 Task: Create a section Debug Dive and in the section, add a milestone Helpdesk Ticketing System Implementation in the project AnalyseNow
Action: Mouse moved to (79, 378)
Screenshot: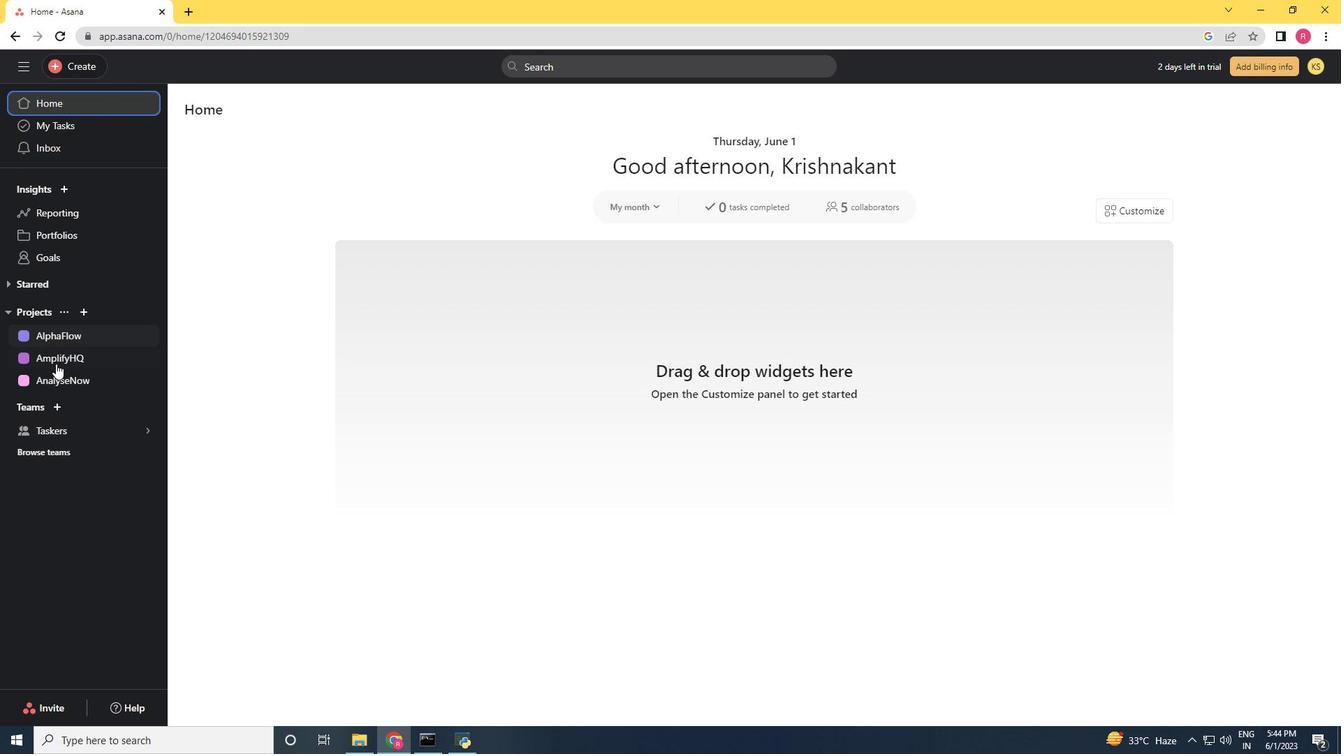 
Action: Mouse pressed left at (79, 378)
Screenshot: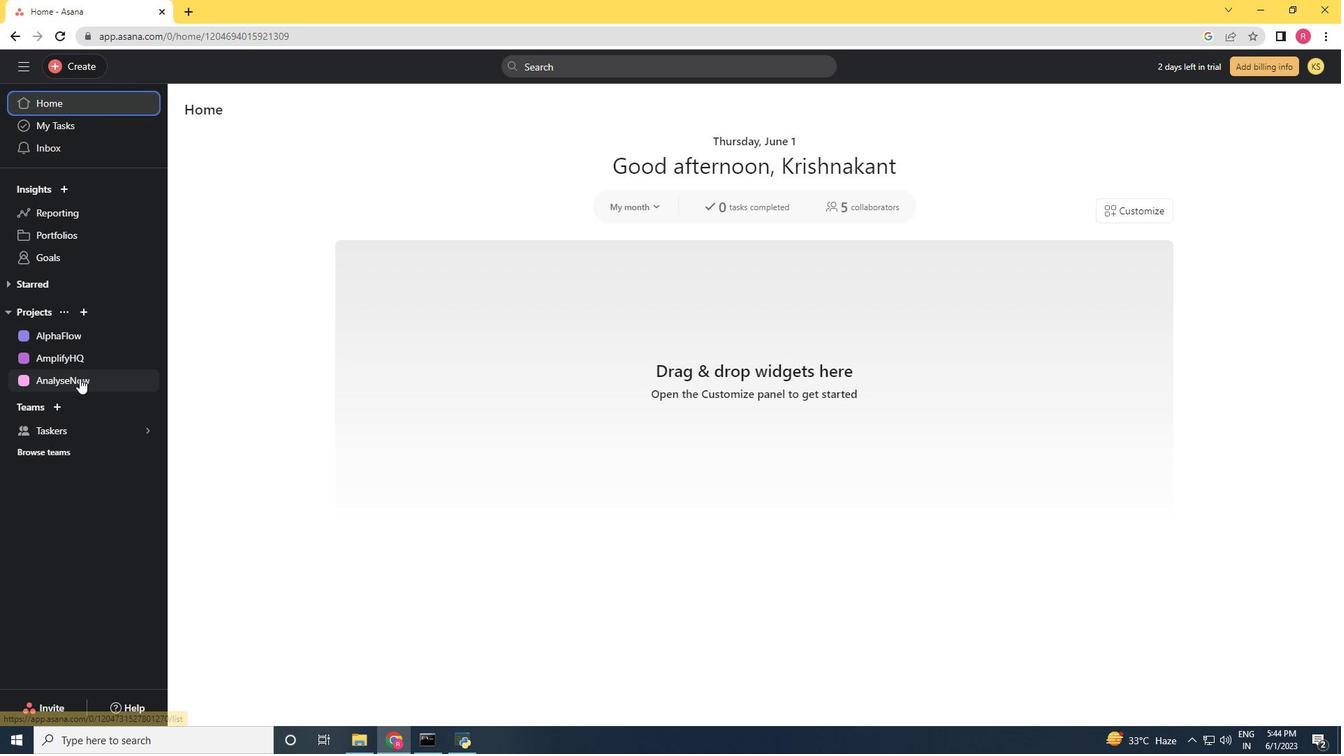 
Action: Mouse moved to (368, 434)
Screenshot: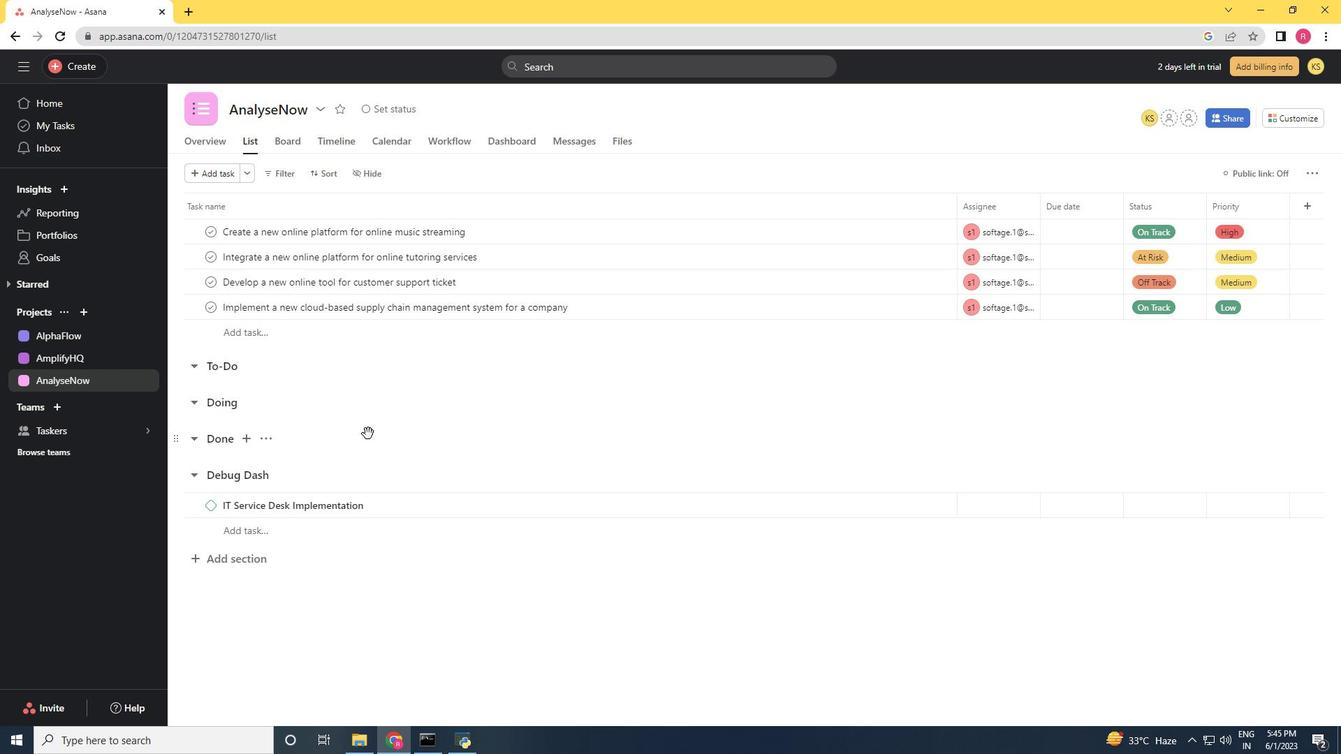 
Action: Mouse scrolled (368, 433) with delta (0, 0)
Screenshot: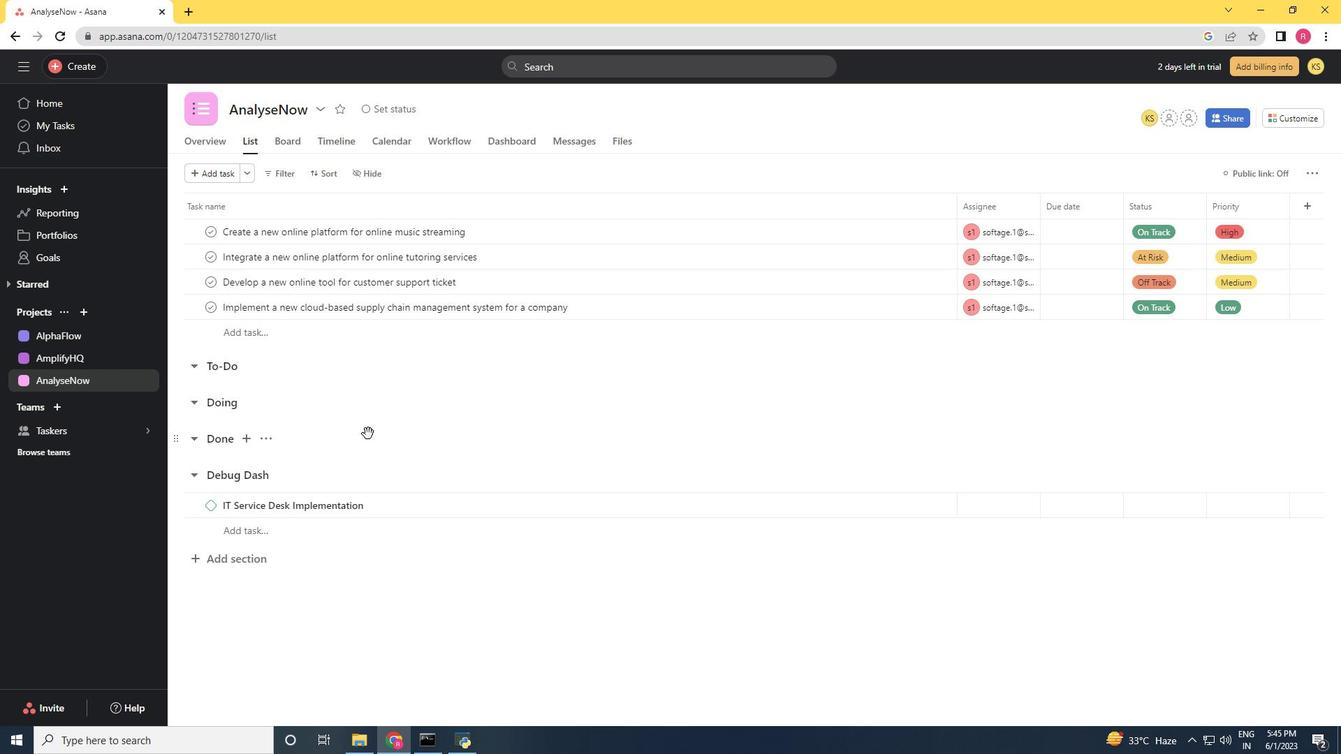 
Action: Mouse moved to (368, 435)
Screenshot: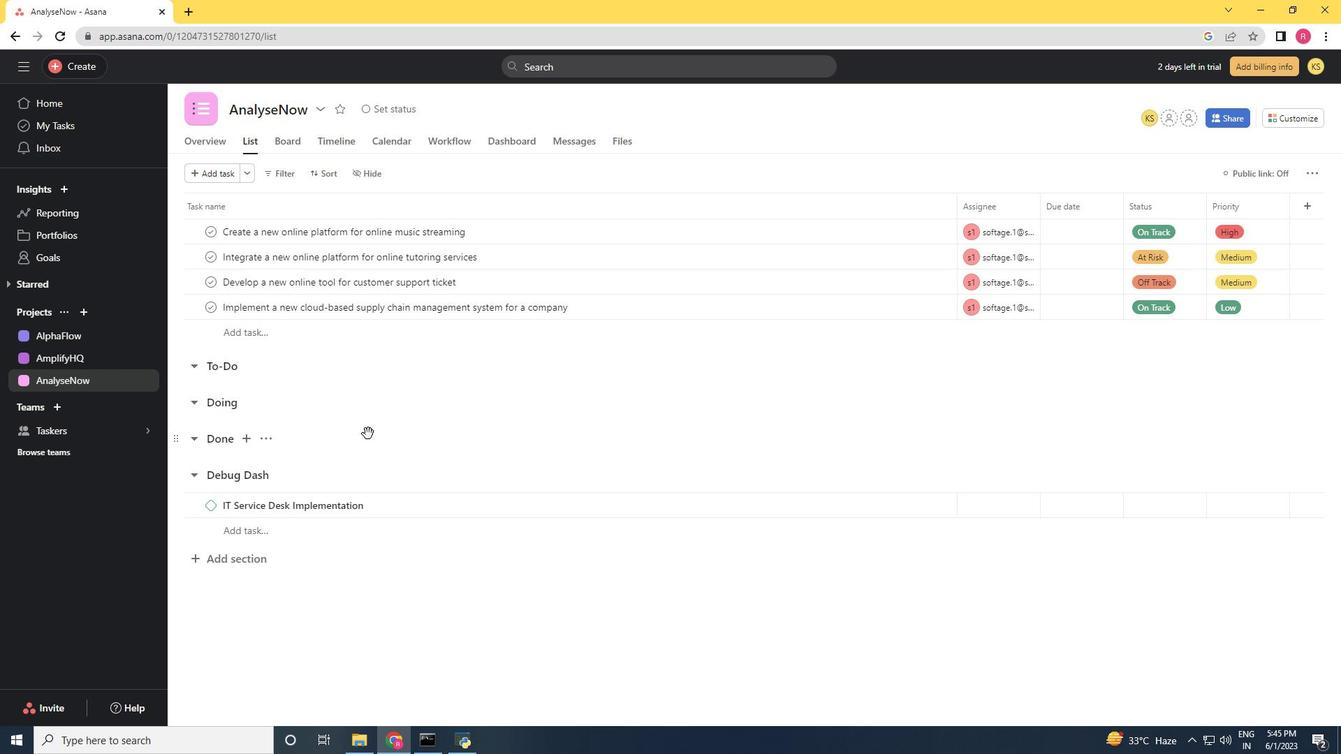 
Action: Mouse scrolled (368, 435) with delta (0, 0)
Screenshot: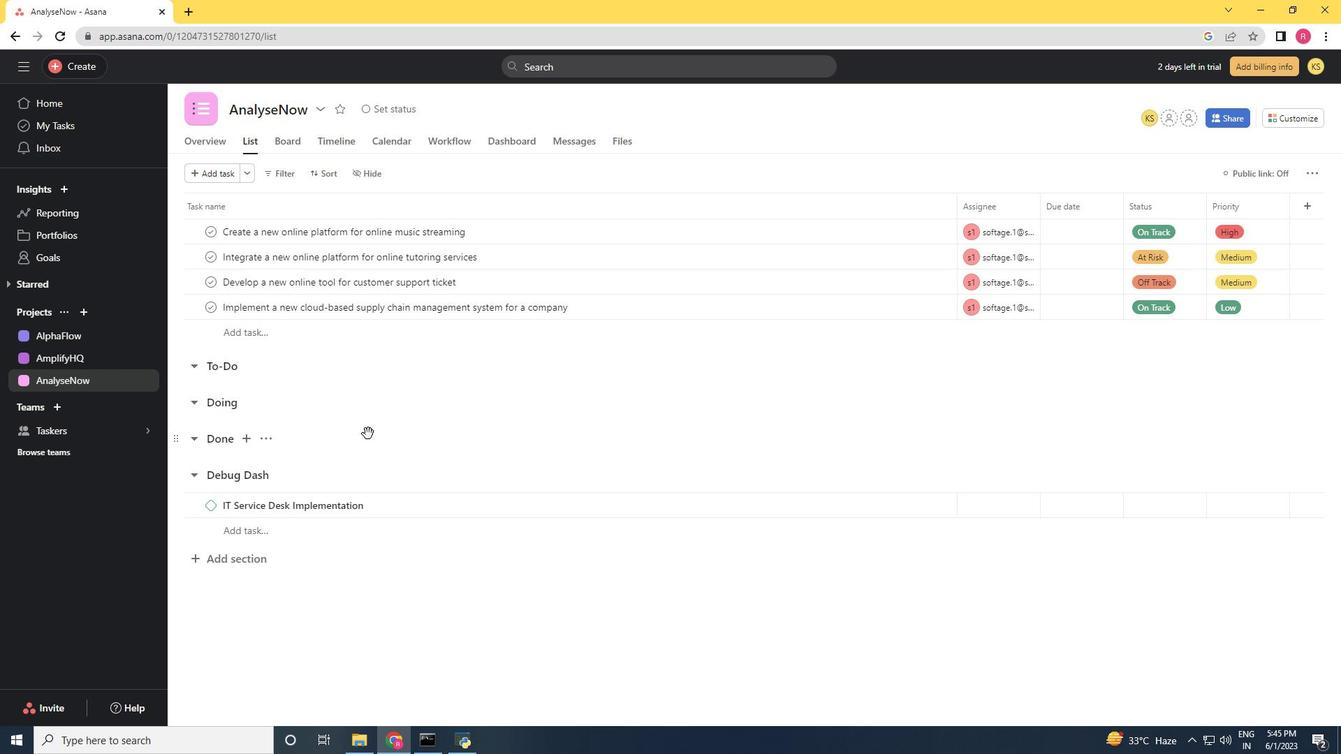 
Action: Mouse moved to (368, 437)
Screenshot: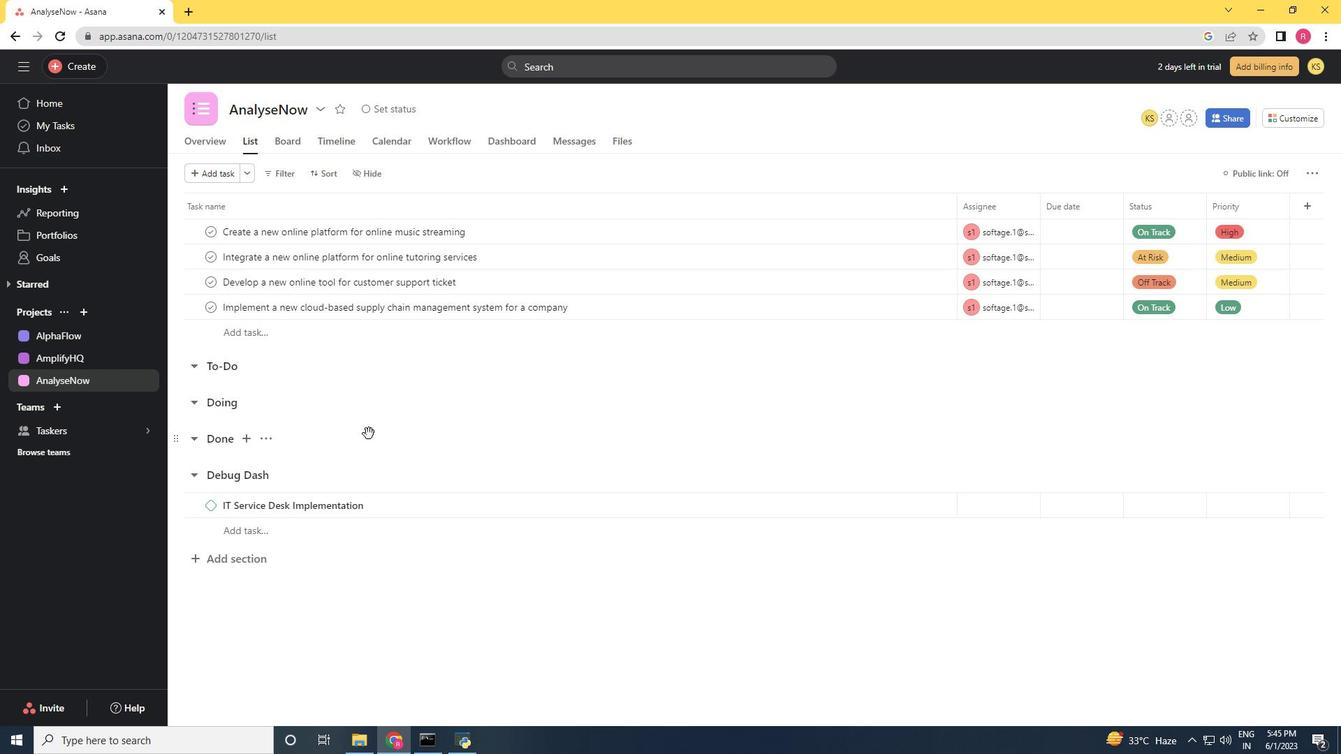 
Action: Mouse scrolled (368, 436) with delta (0, 0)
Screenshot: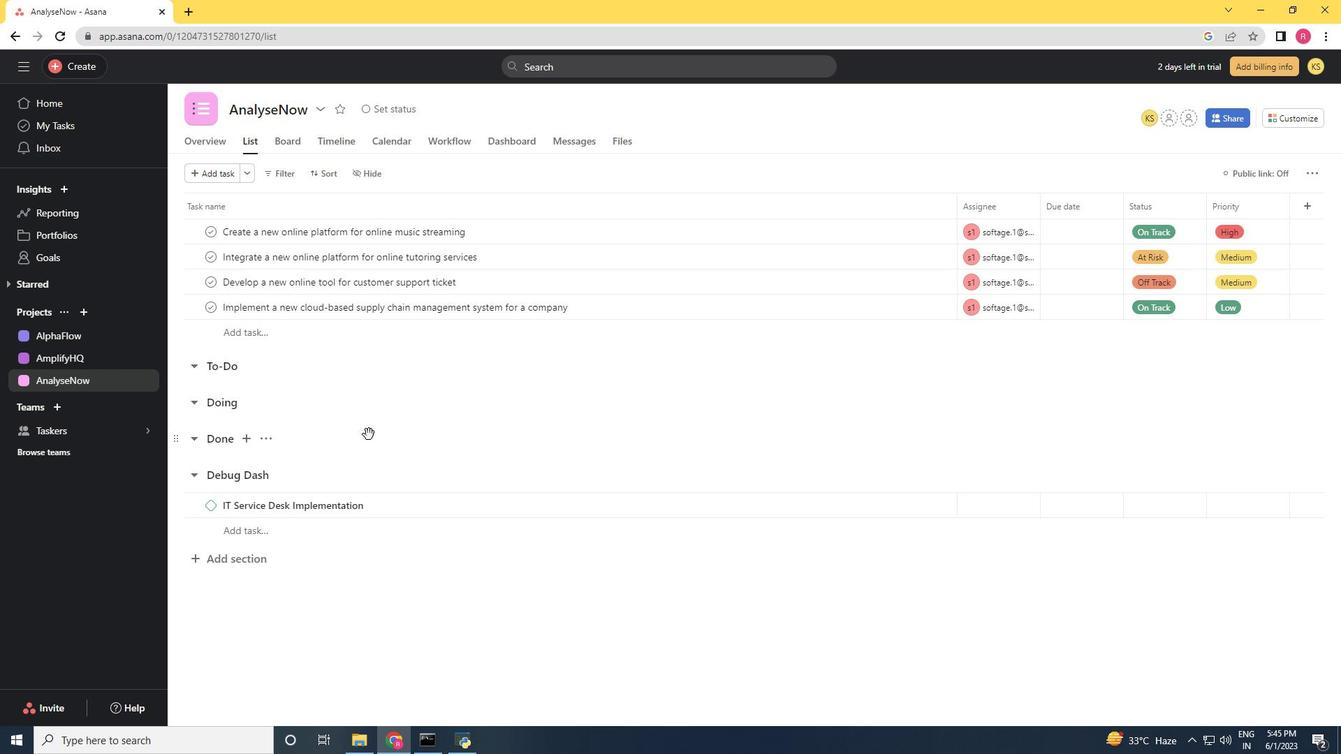 
Action: Mouse moved to (231, 556)
Screenshot: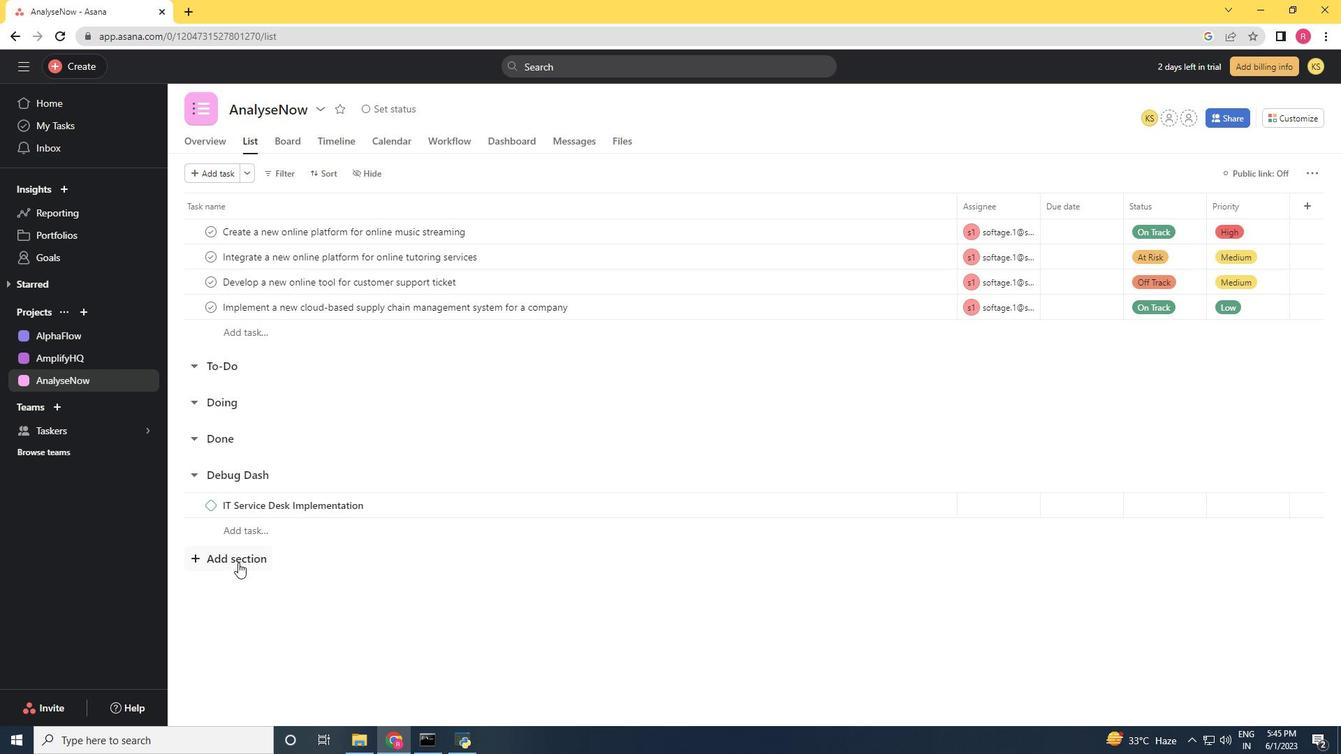 
Action: Mouse pressed left at (231, 556)
Screenshot: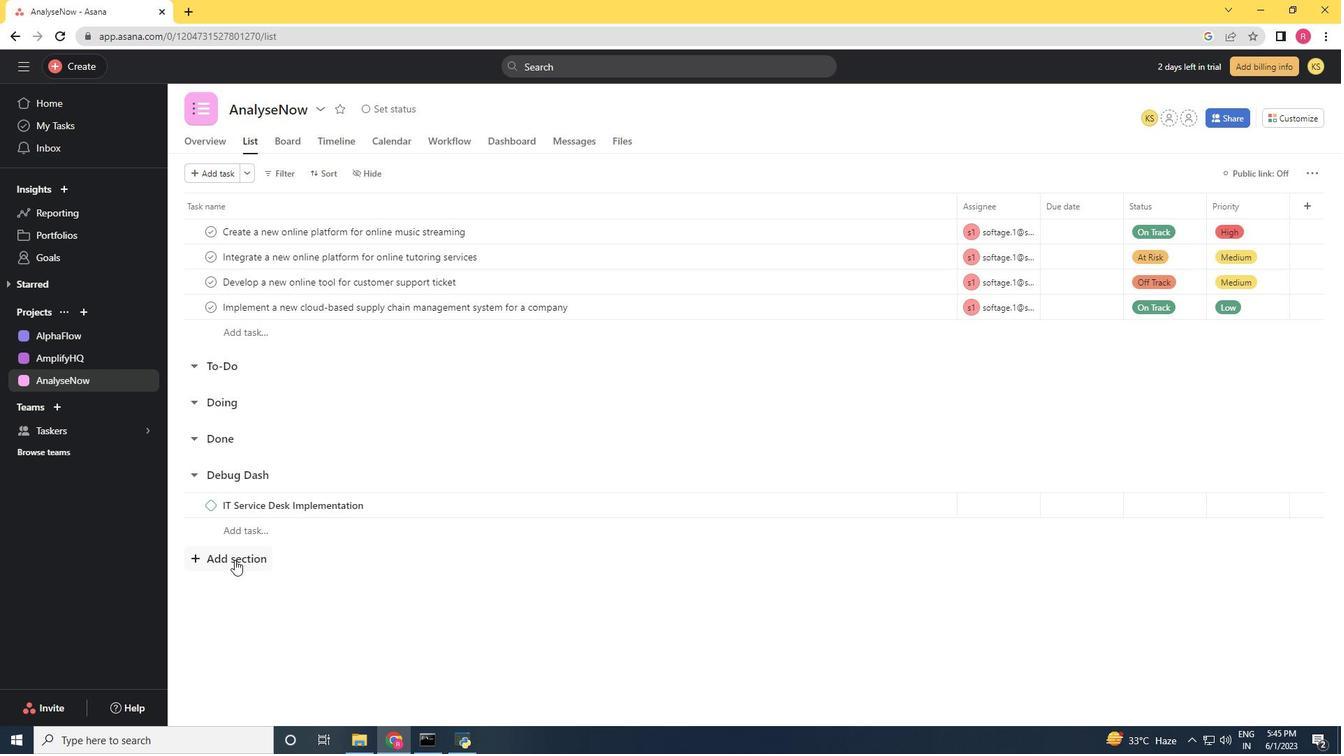 
Action: Mouse moved to (258, 278)
Screenshot: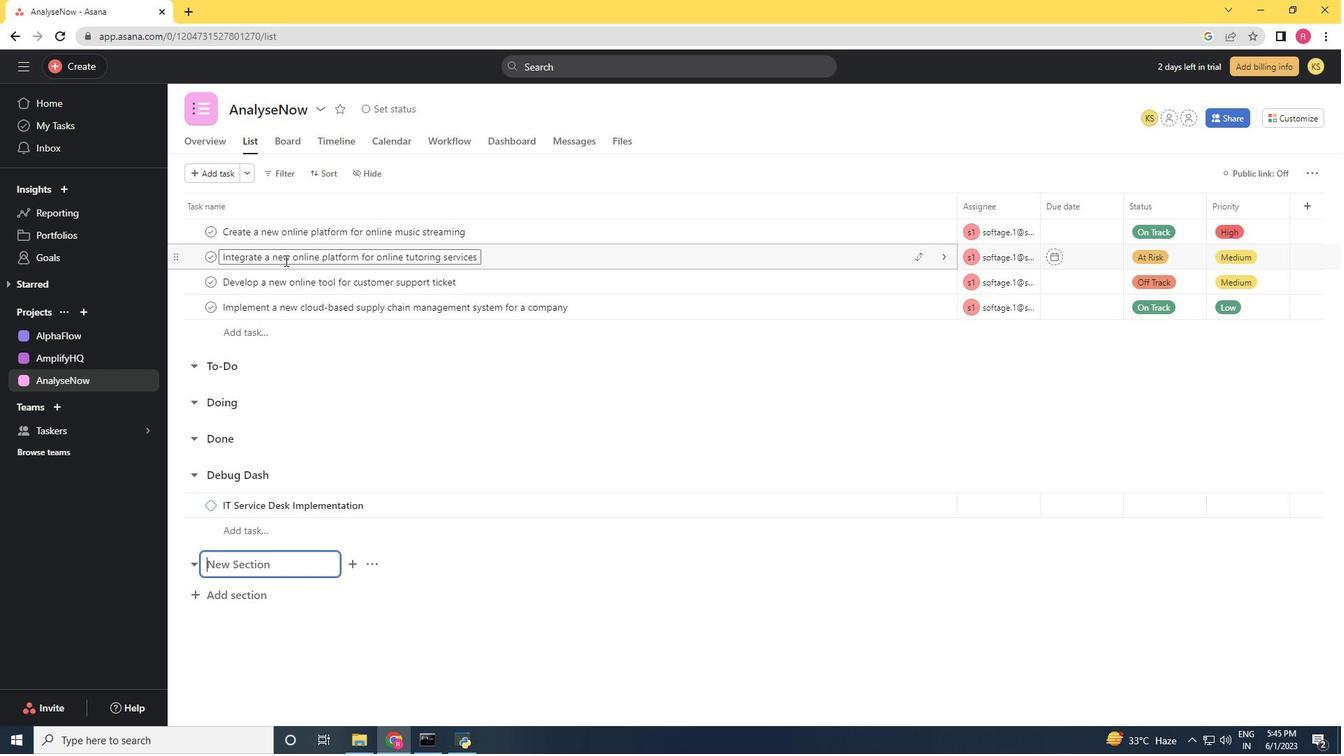 
Action: Key pressed <Key.shift><Key.shift><Key.shift><Key.shift><Key.shift><Key.shift><Key.shift><Key.shift><Key.shift>Debug<Key.space><Key.backspace>desh<Key.backspace>k<Key.backspace><Key.backspace><Key.backspace><Key.backspace><Key.backspace>g<Key.space><Key.shift><Key.shift><Key.shift><Key.shift><Key.shift><Key.shift><Key.shift><Key.shift><Key.shift><Key.shift><Key.shift><Key.shift><Key.shift><Key.shift>Dic<Key.backspace>ve<Key.enter><Key.shift><Key.shift><Key.shift><Key.shift><Key.shift><Key.shift><Key.shift><Key.shift>Helpdesk<Key.space><Key.shift>Ticketing<Key.space><Key.shift><Key.shift>System<Key.space><Key.shift>Implementation<Key.space>
Screenshot: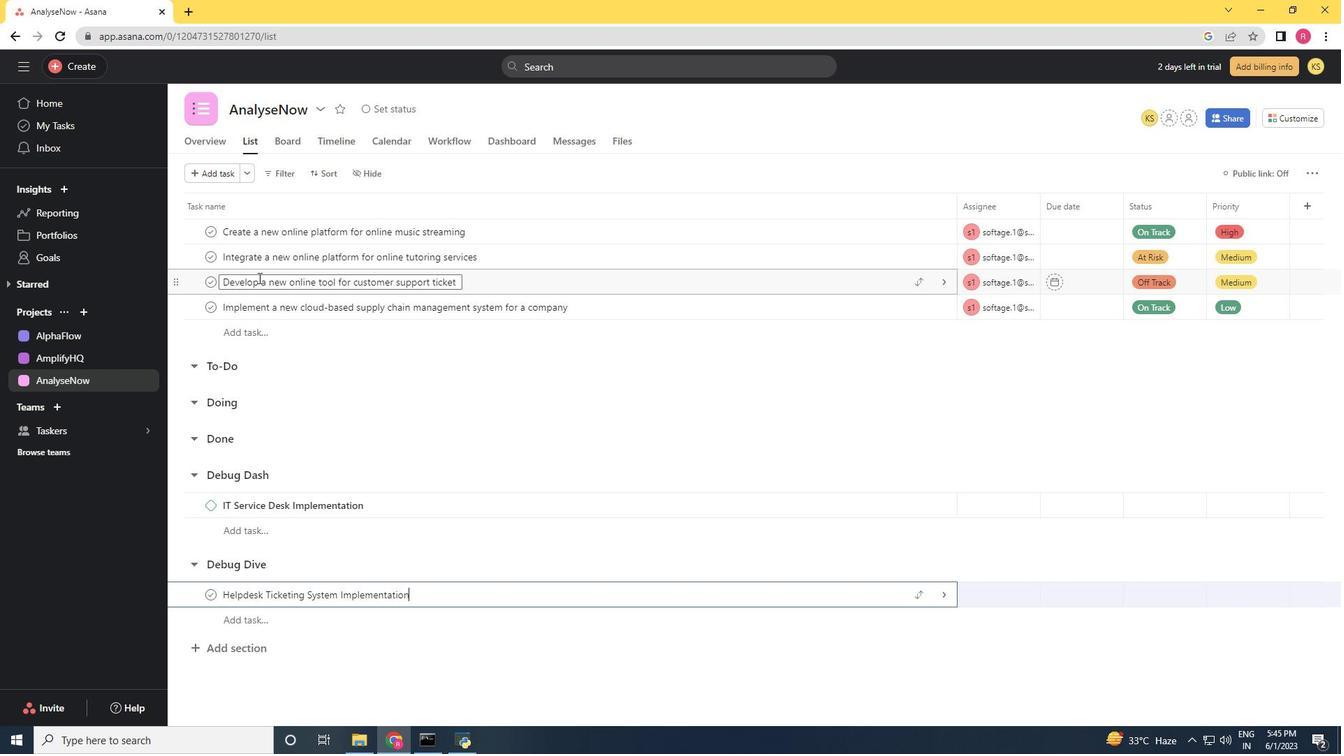 
Action: Mouse scrolled (258, 278) with delta (0, 0)
Screenshot: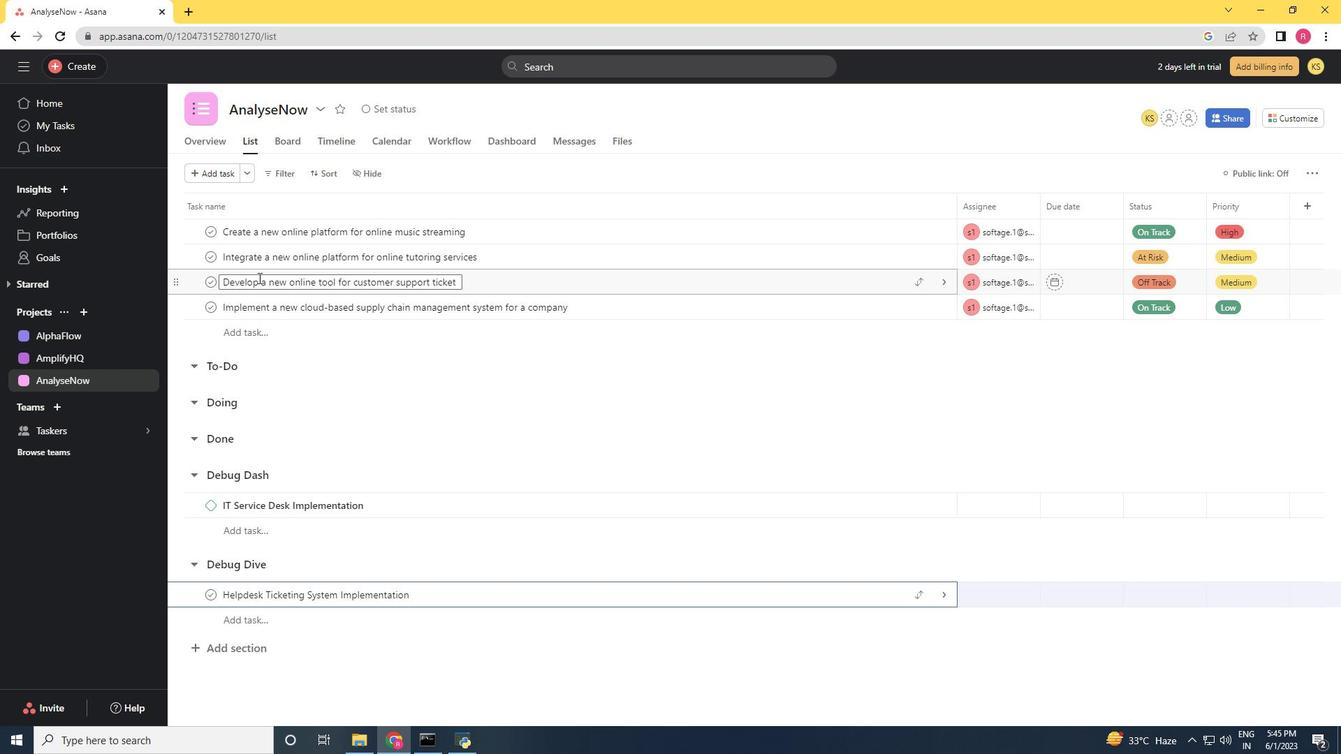 
Action: Mouse moved to (431, 598)
Screenshot: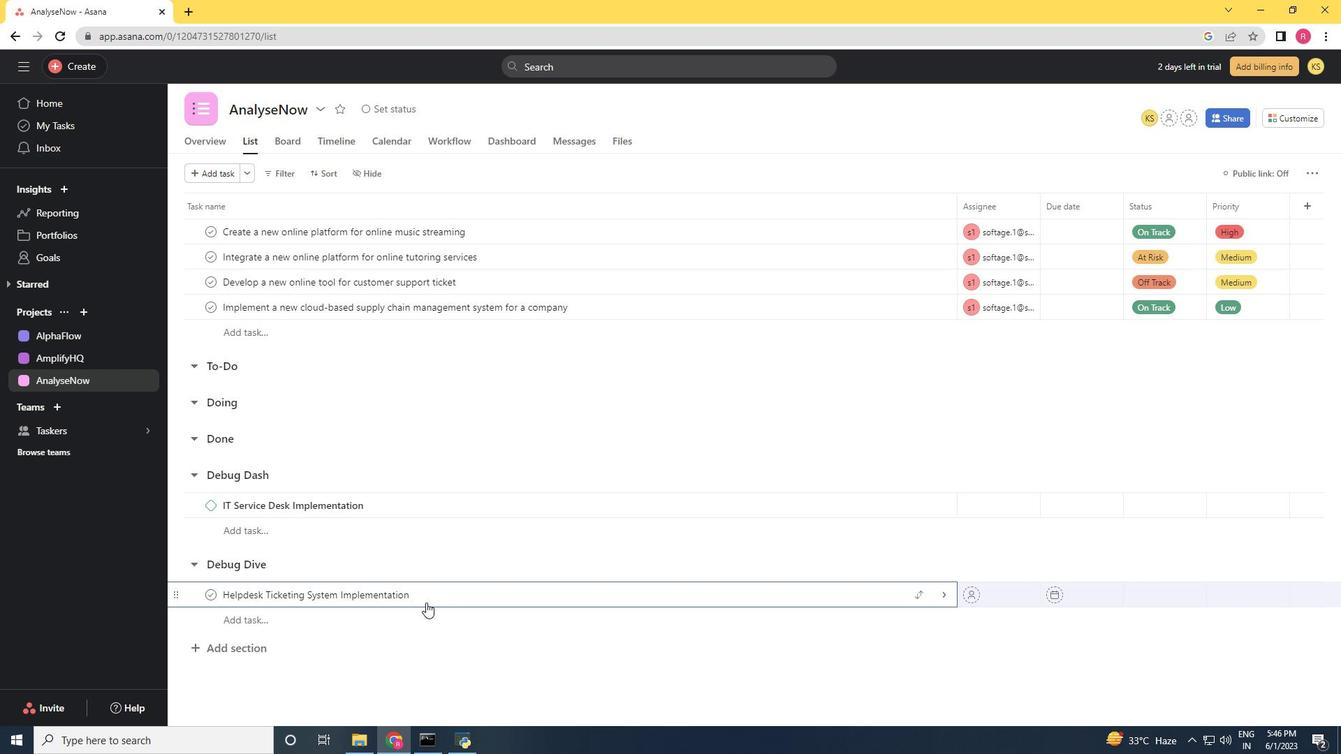 
Action: Mouse pressed right at (431, 598)
Screenshot: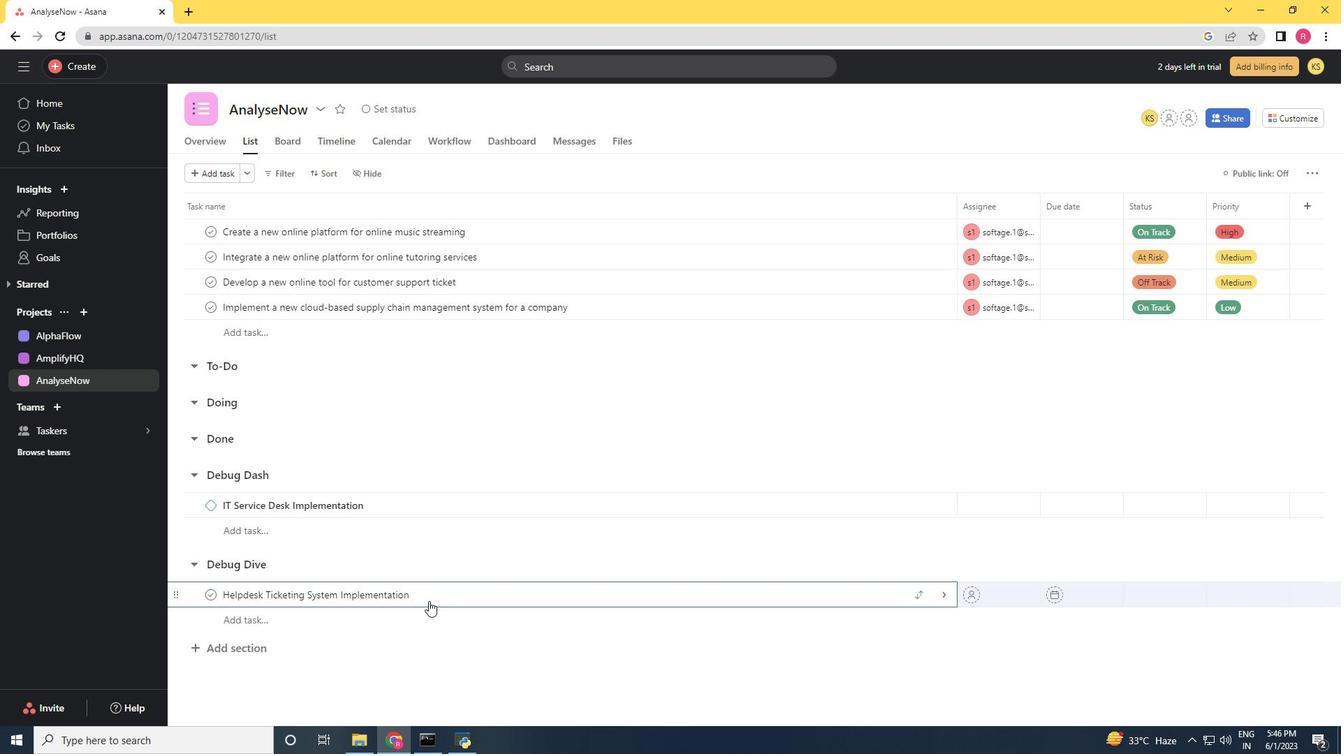 
Action: Mouse moved to (496, 521)
Screenshot: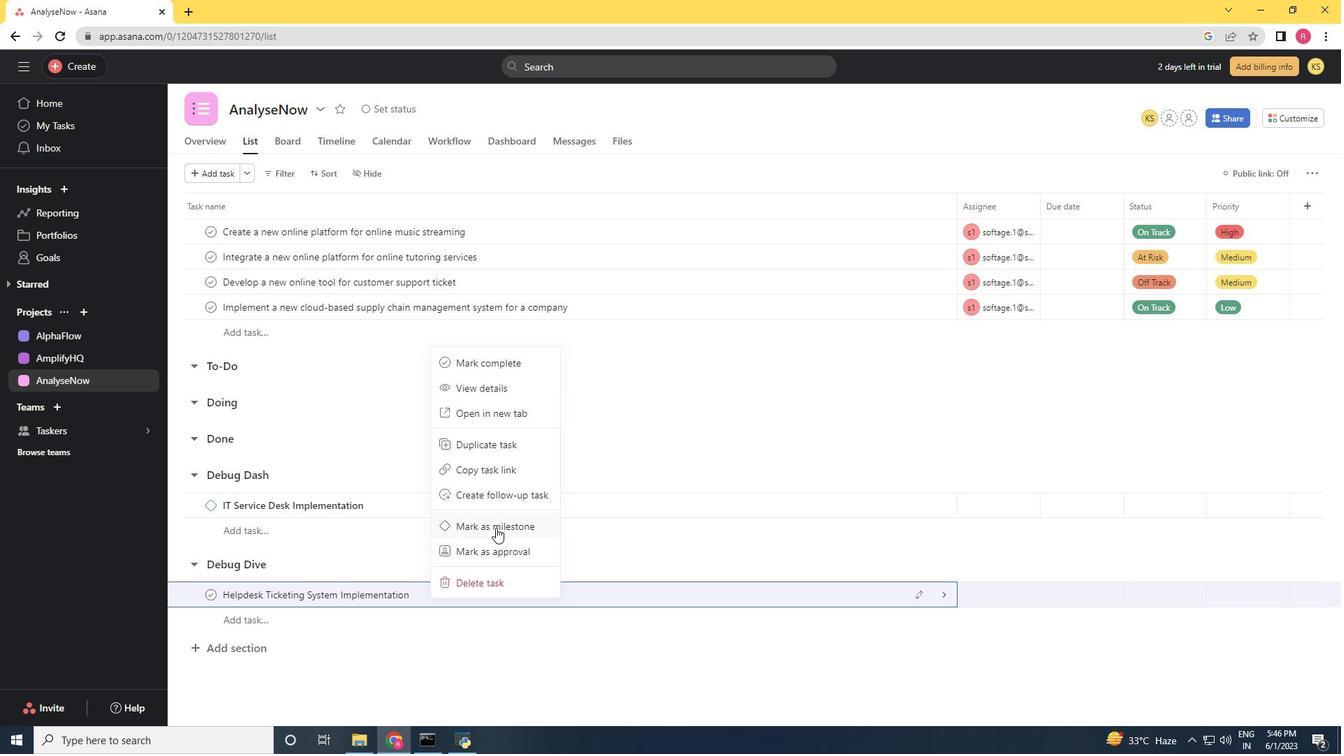 
Action: Mouse pressed left at (496, 521)
Screenshot: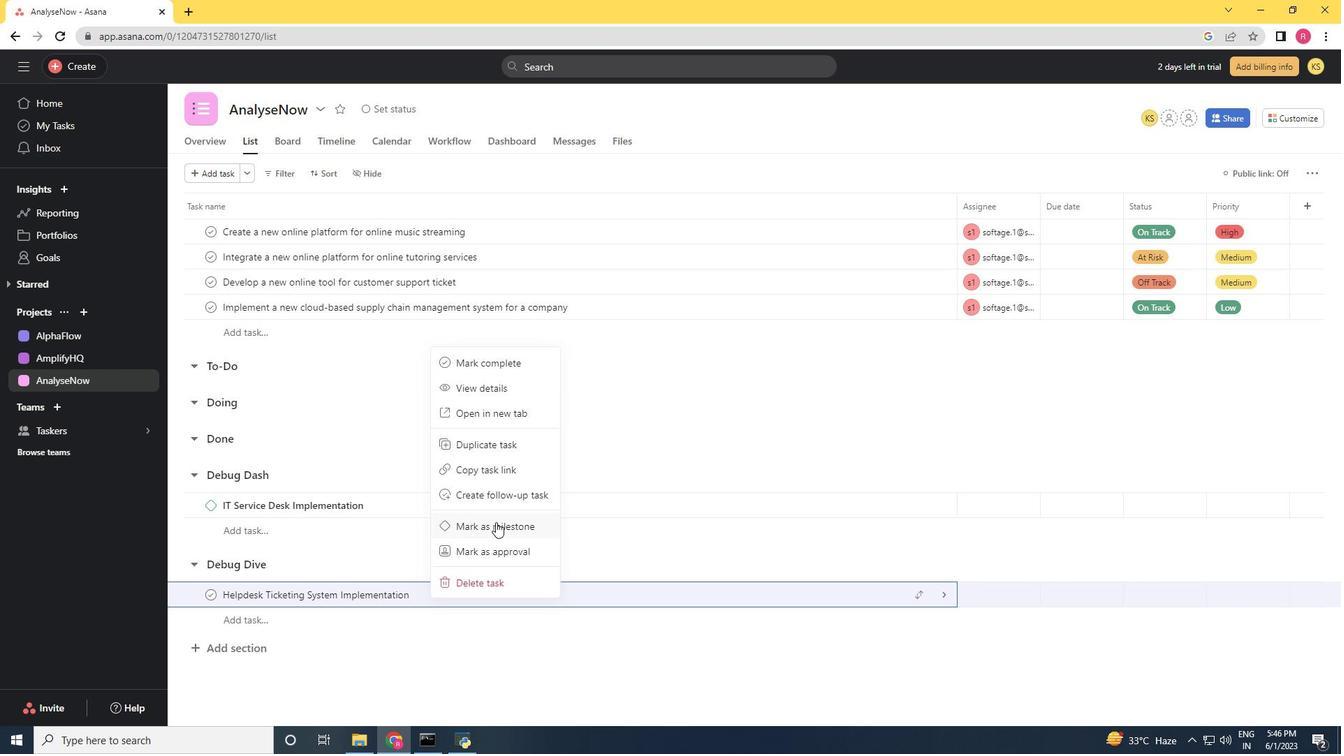 
Action: Mouse moved to (323, 477)
Screenshot: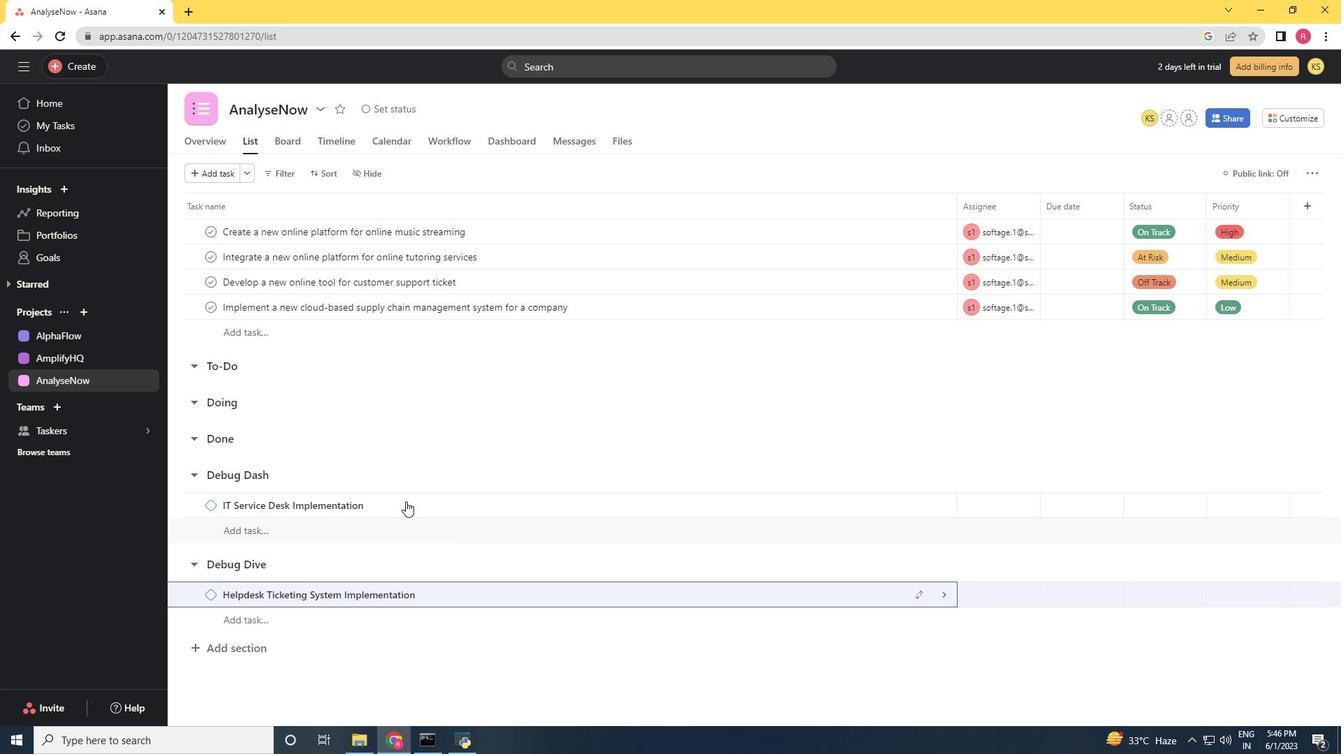 
